 Task: Look for opportunities in marketing and new ventures.
Action: Mouse moved to (1412, 287)
Screenshot: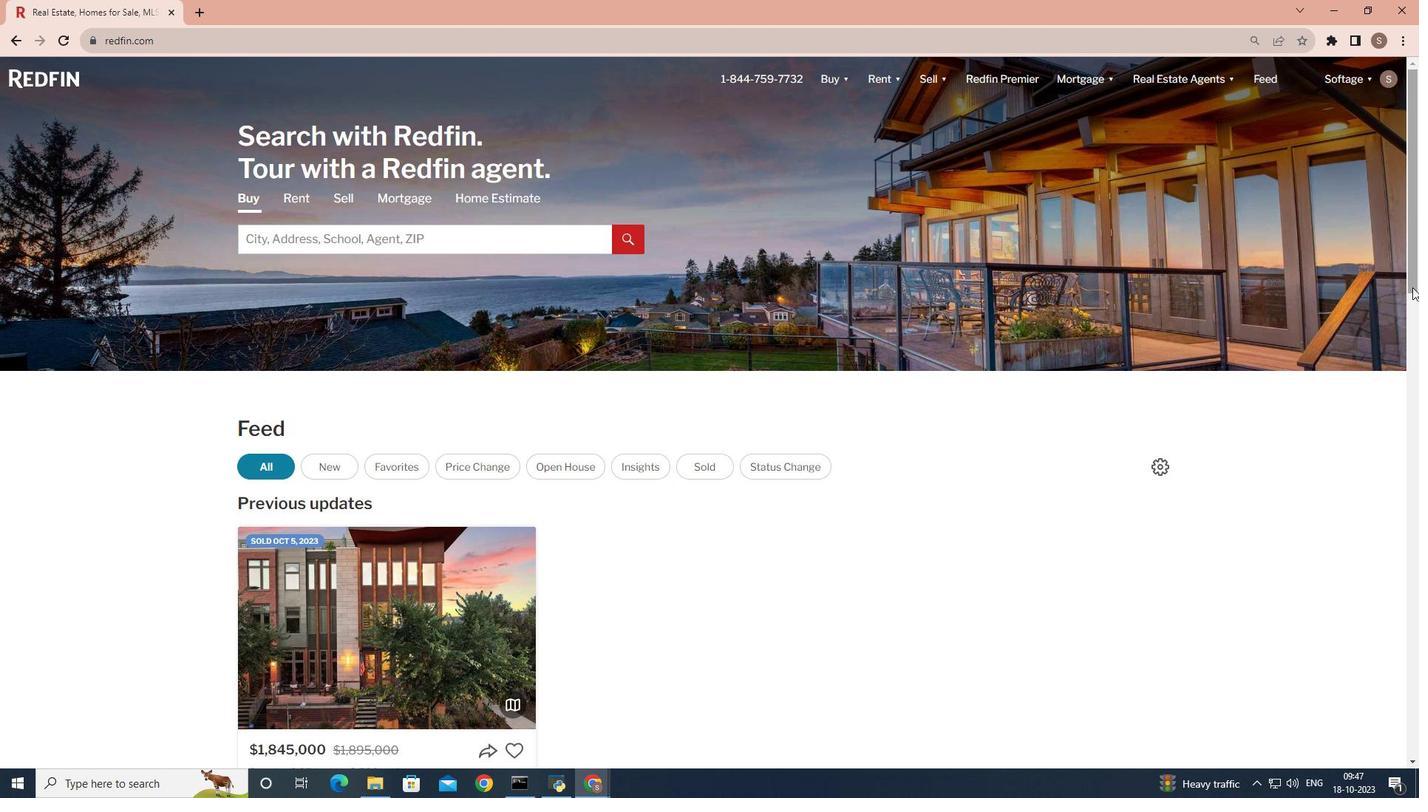 
Action: Mouse pressed left at (1412, 287)
Screenshot: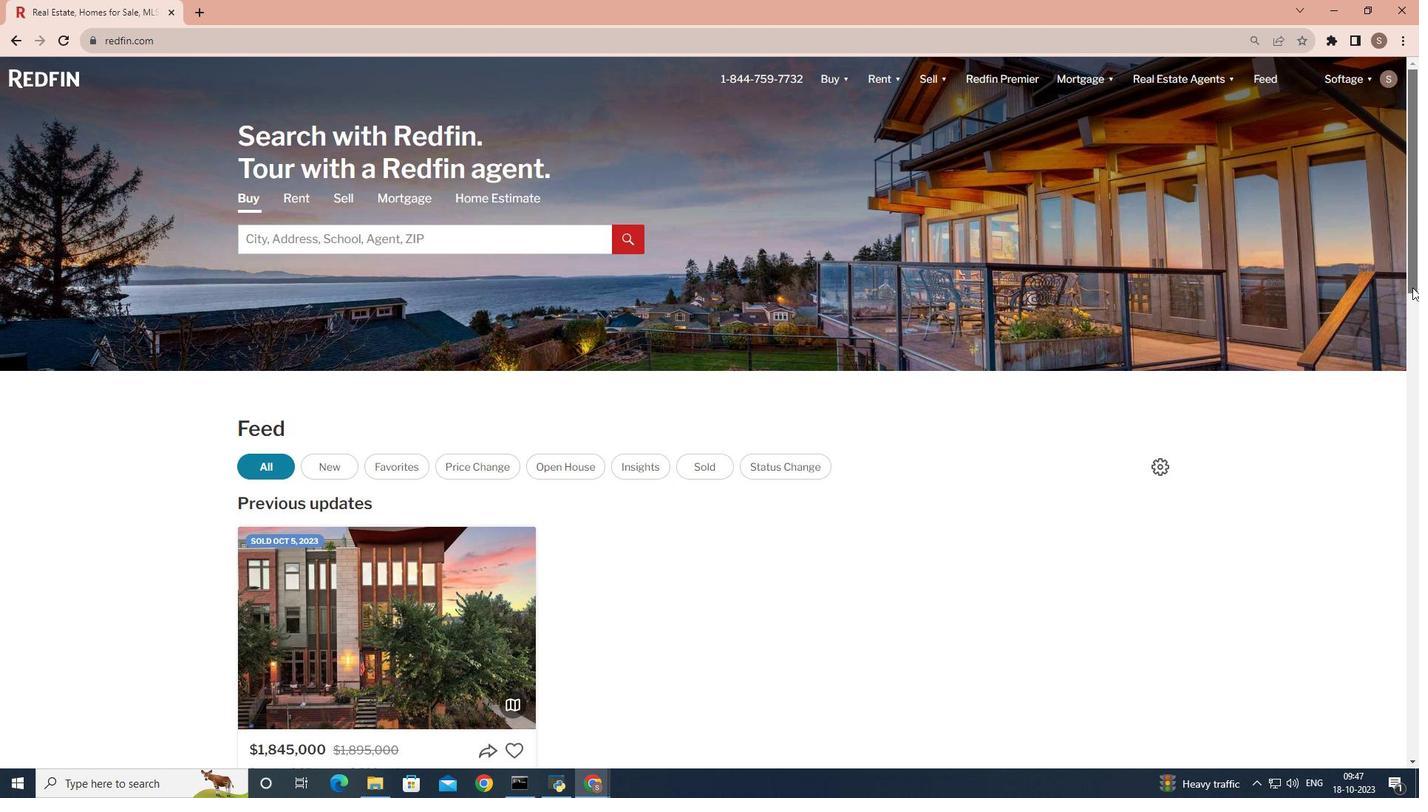 
Action: Mouse moved to (257, 538)
Screenshot: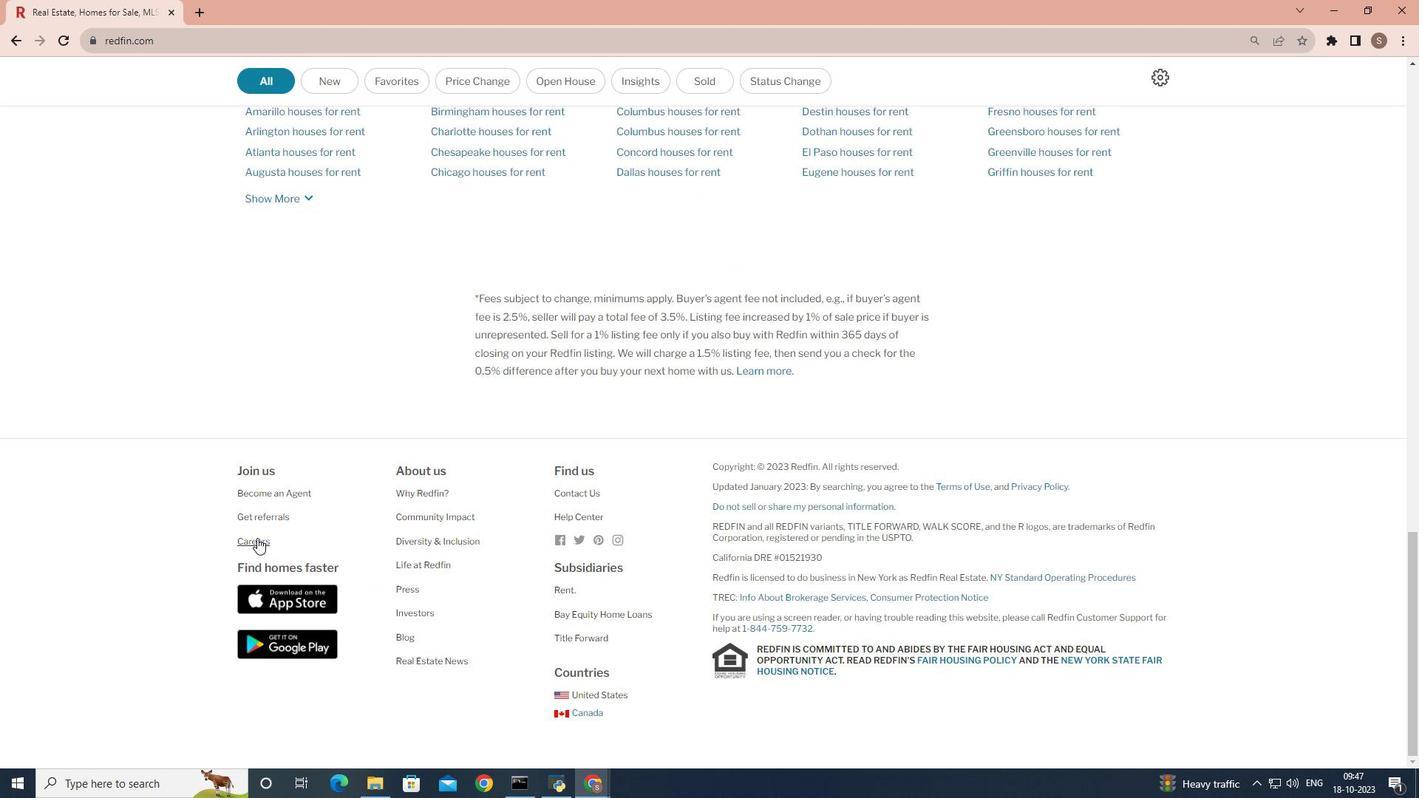 
Action: Mouse pressed left at (257, 538)
Screenshot: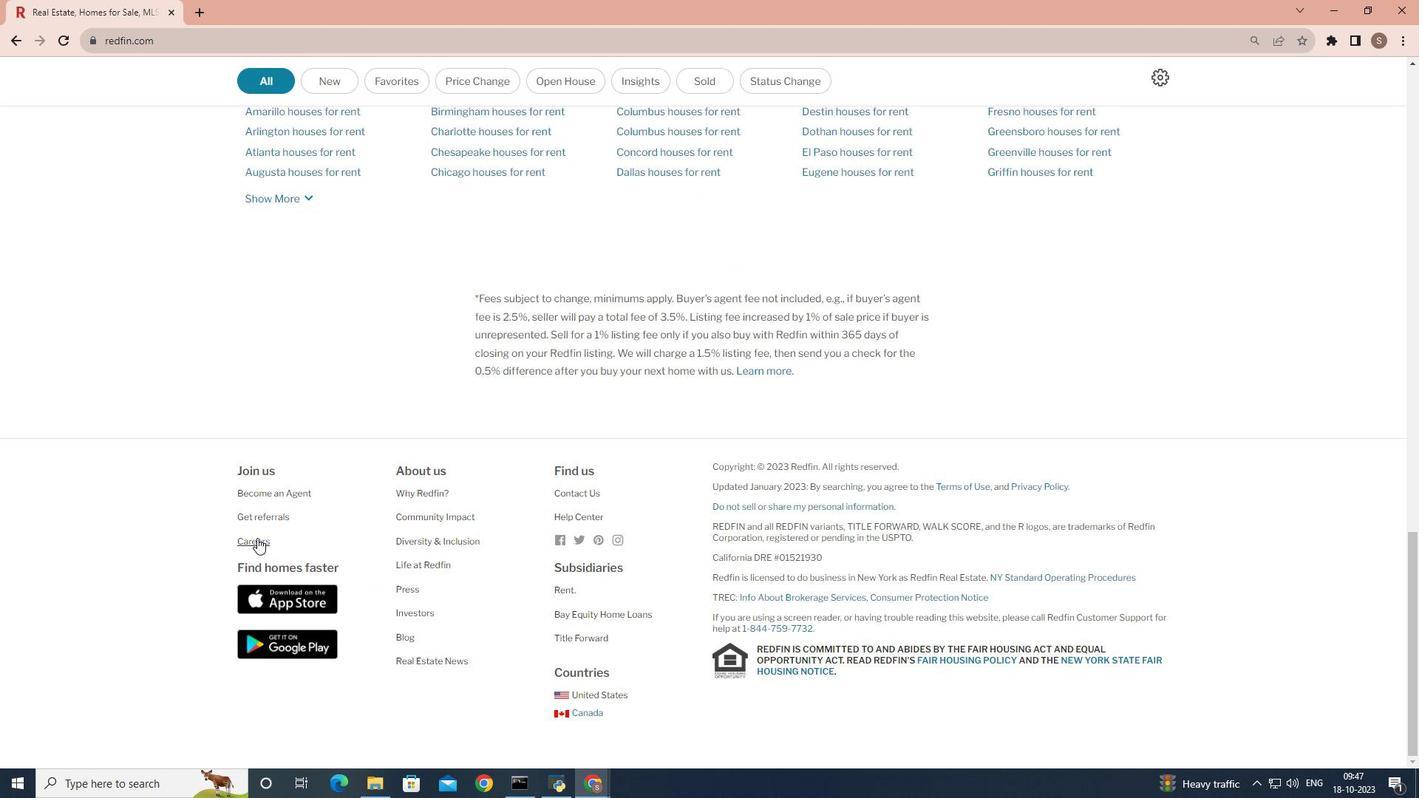 
Action: Mouse moved to (668, 401)
Screenshot: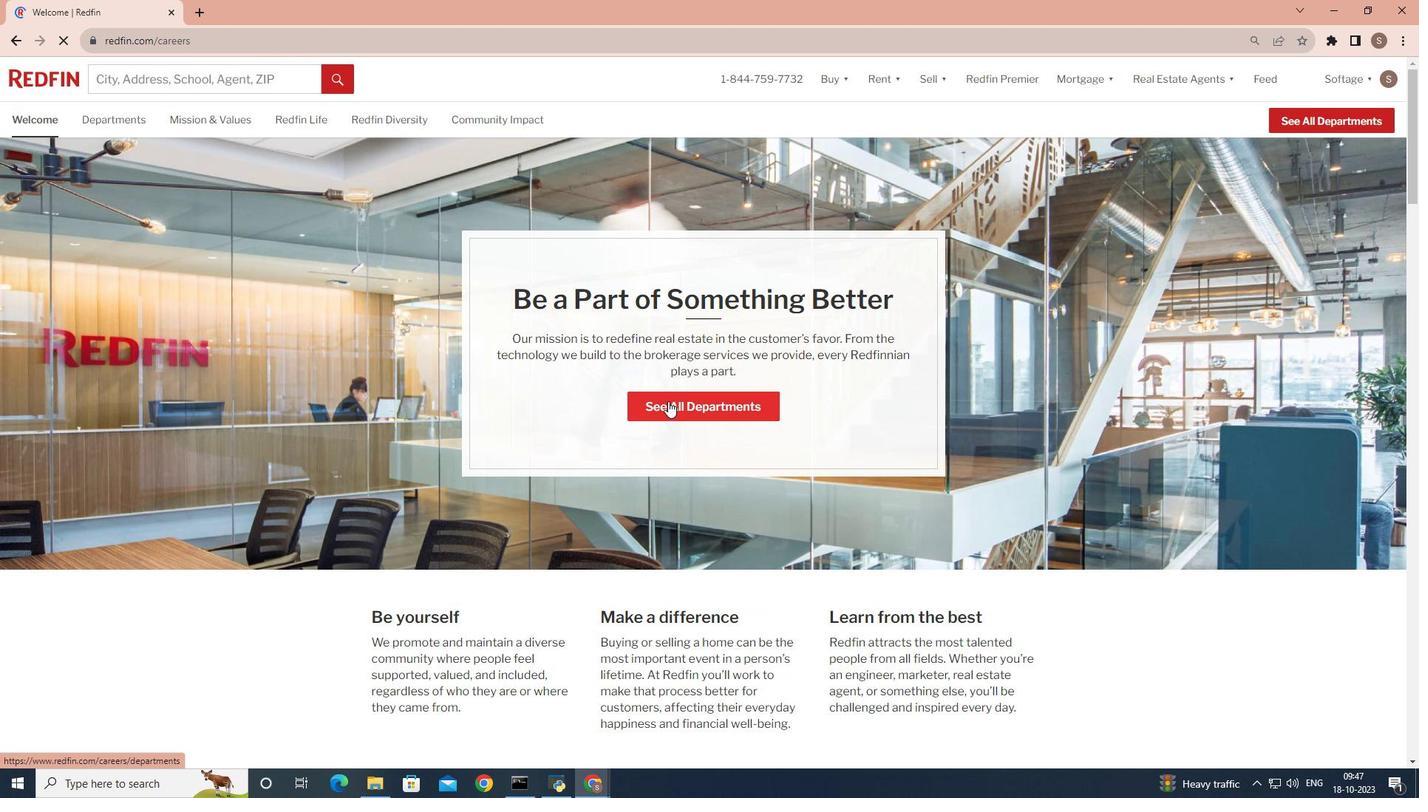
Action: Mouse pressed left at (668, 401)
Screenshot: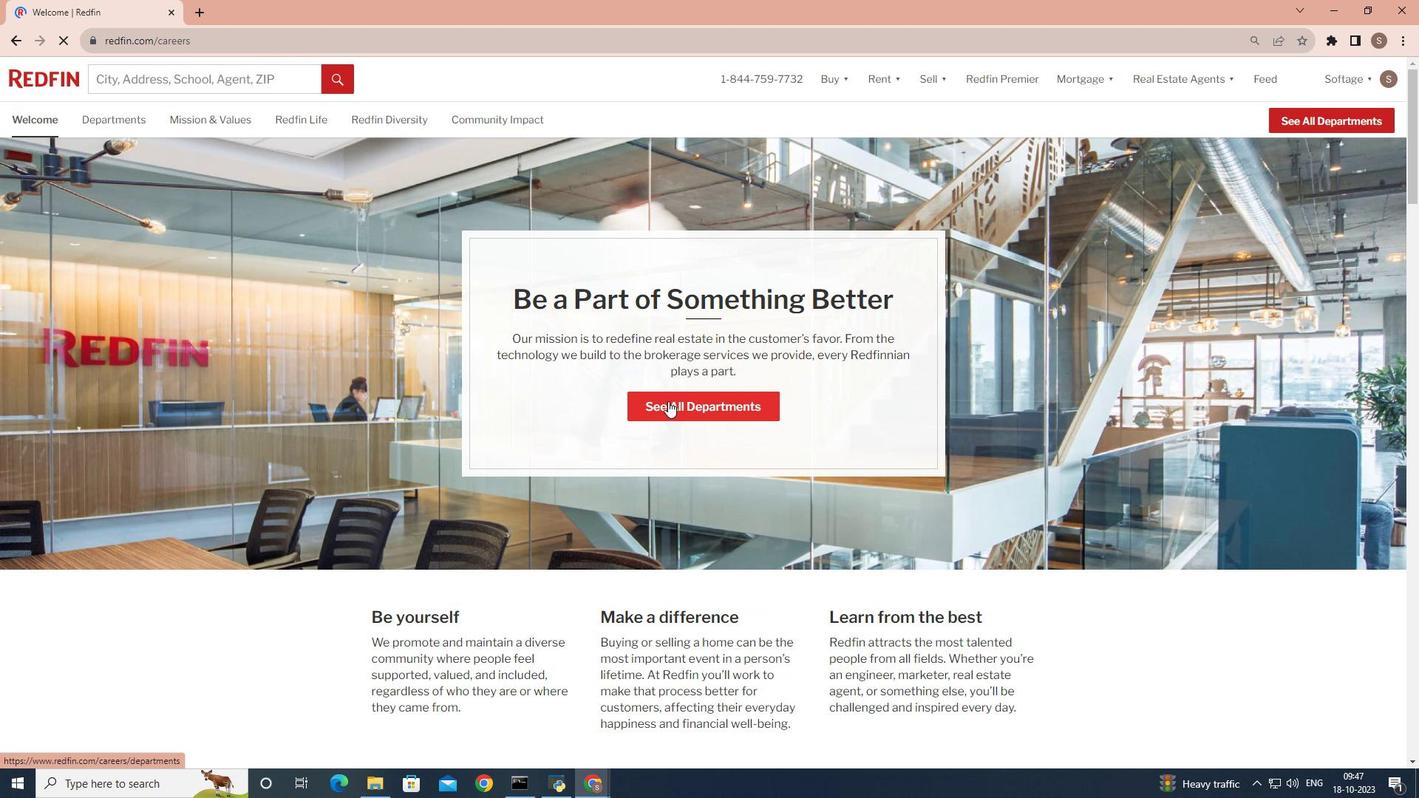 
Action: Mouse moved to (746, 466)
Screenshot: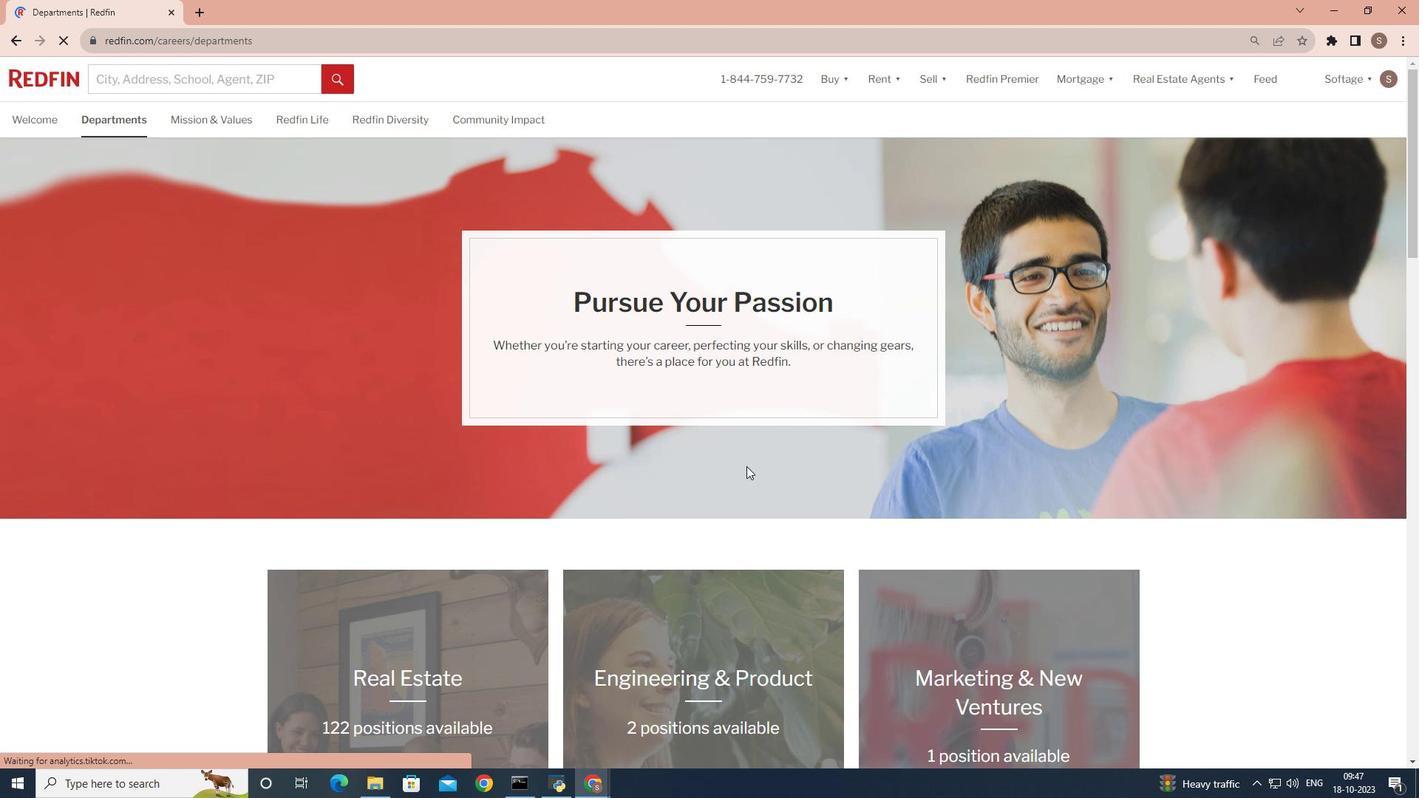 
Action: Mouse scrolled (746, 465) with delta (0, 0)
Screenshot: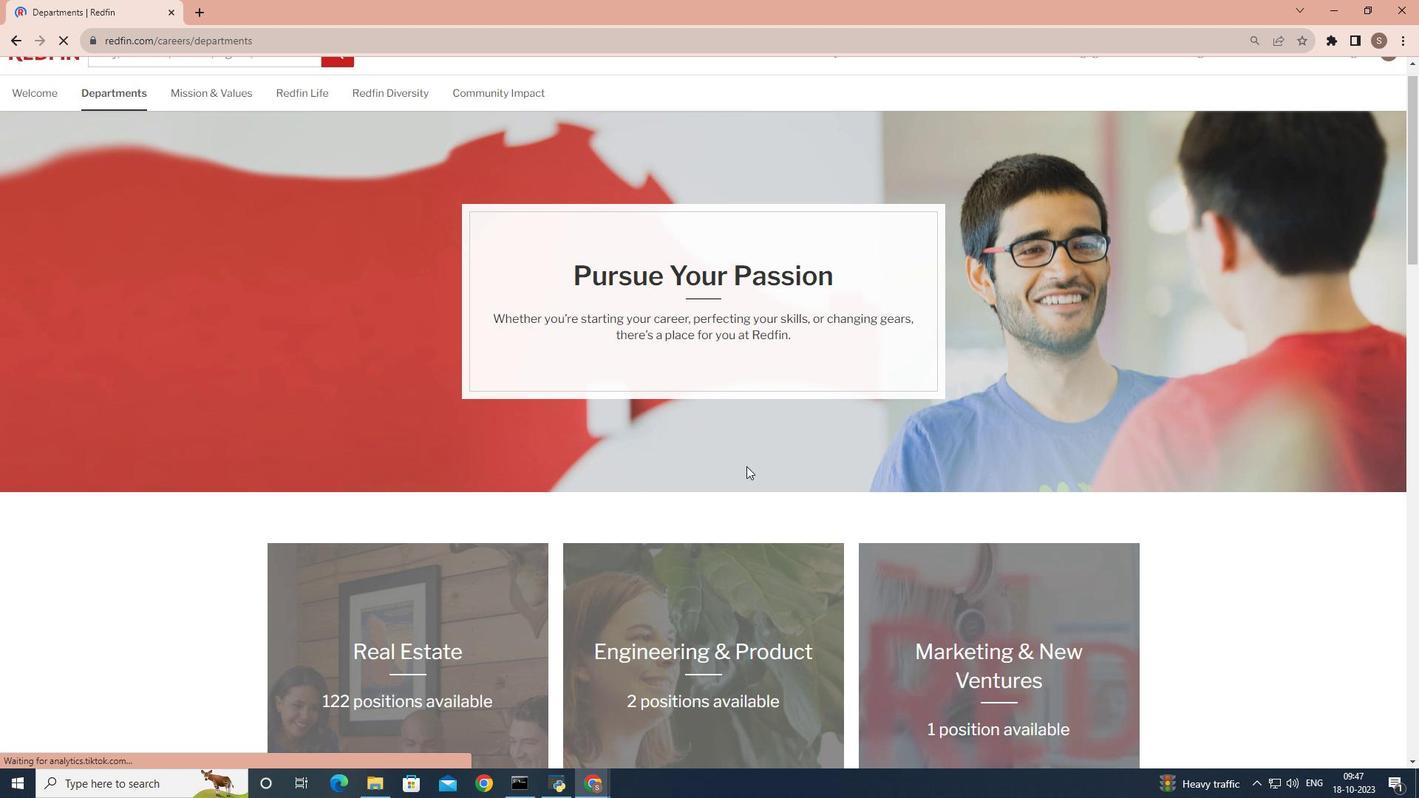 
Action: Mouse scrolled (746, 465) with delta (0, 0)
Screenshot: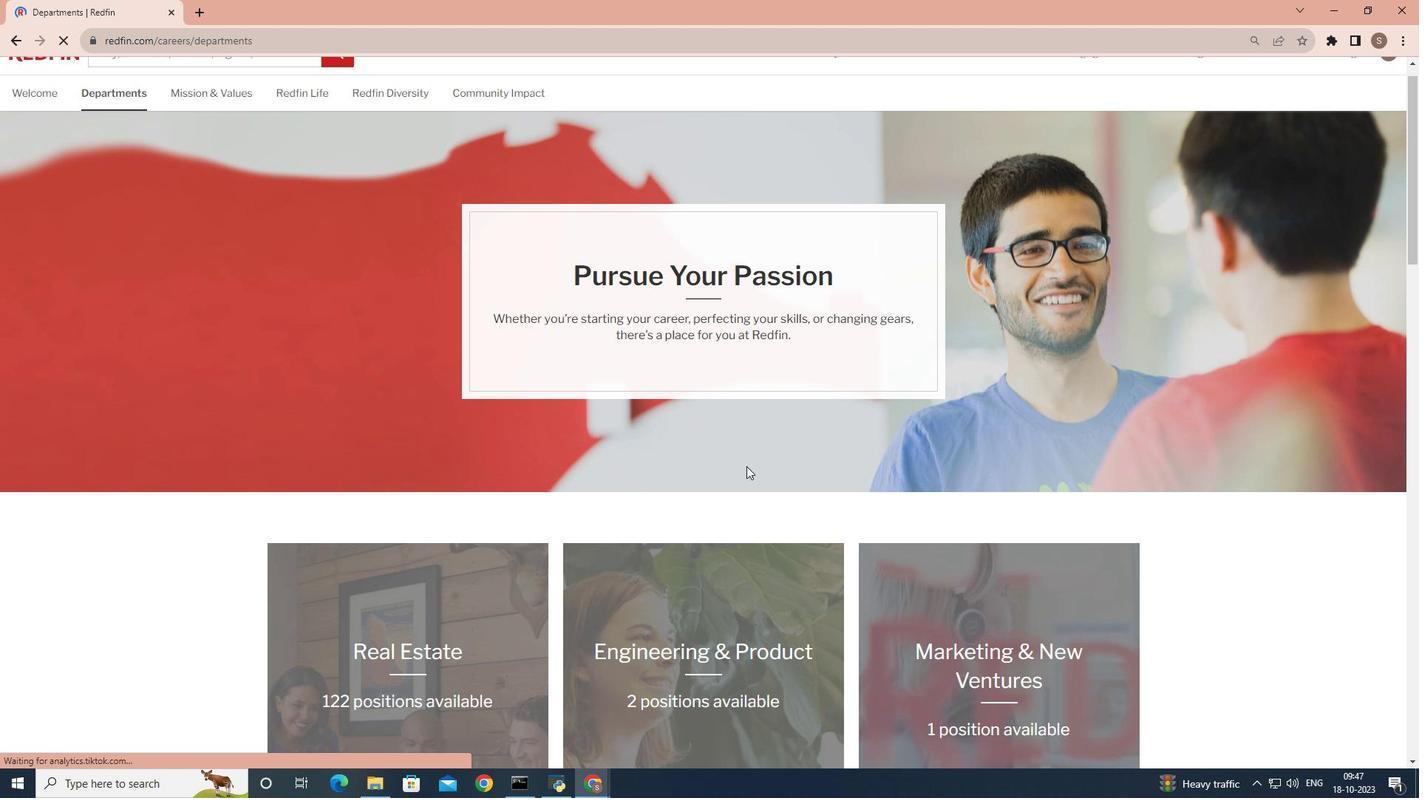 
Action: Mouse moved to (964, 502)
Screenshot: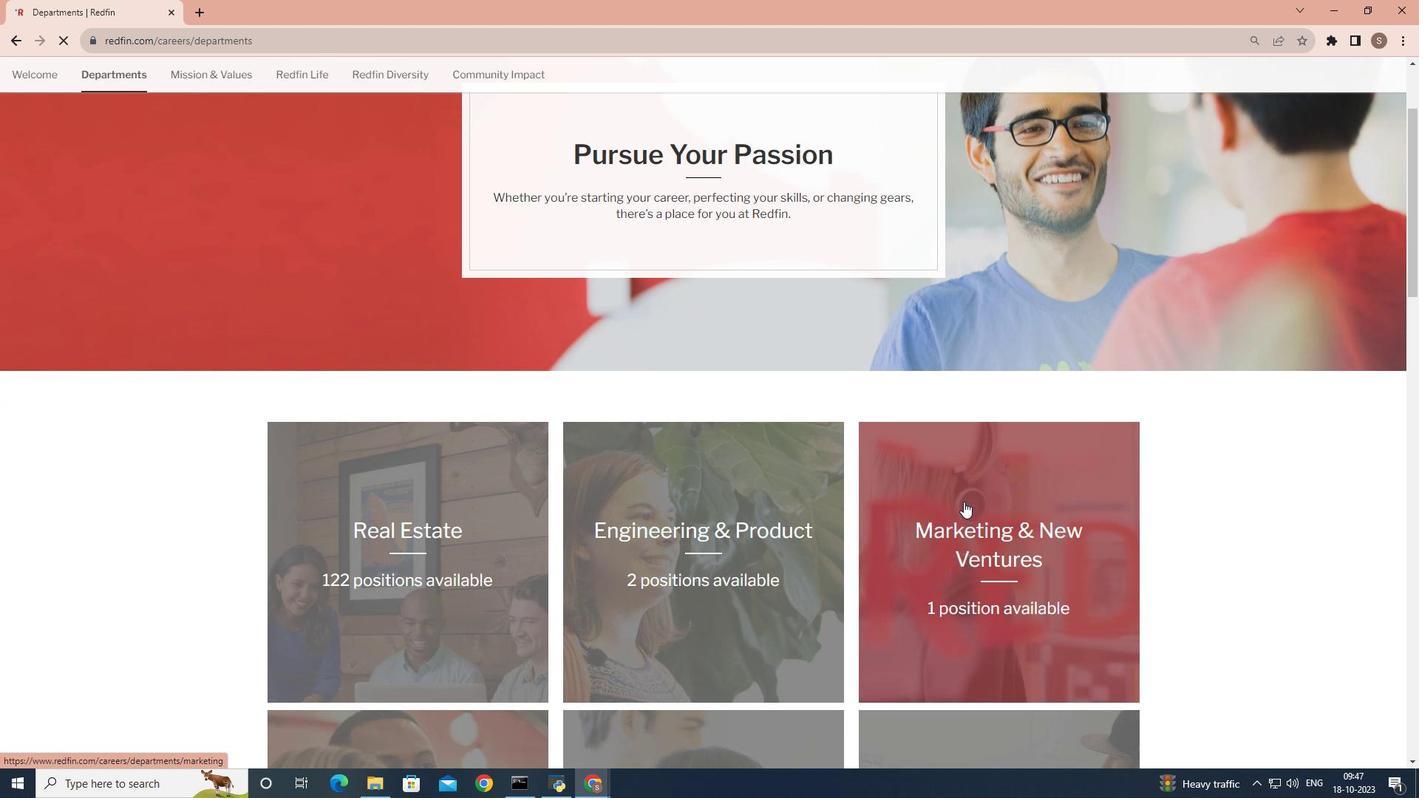 
Action: Mouse pressed left at (964, 502)
Screenshot: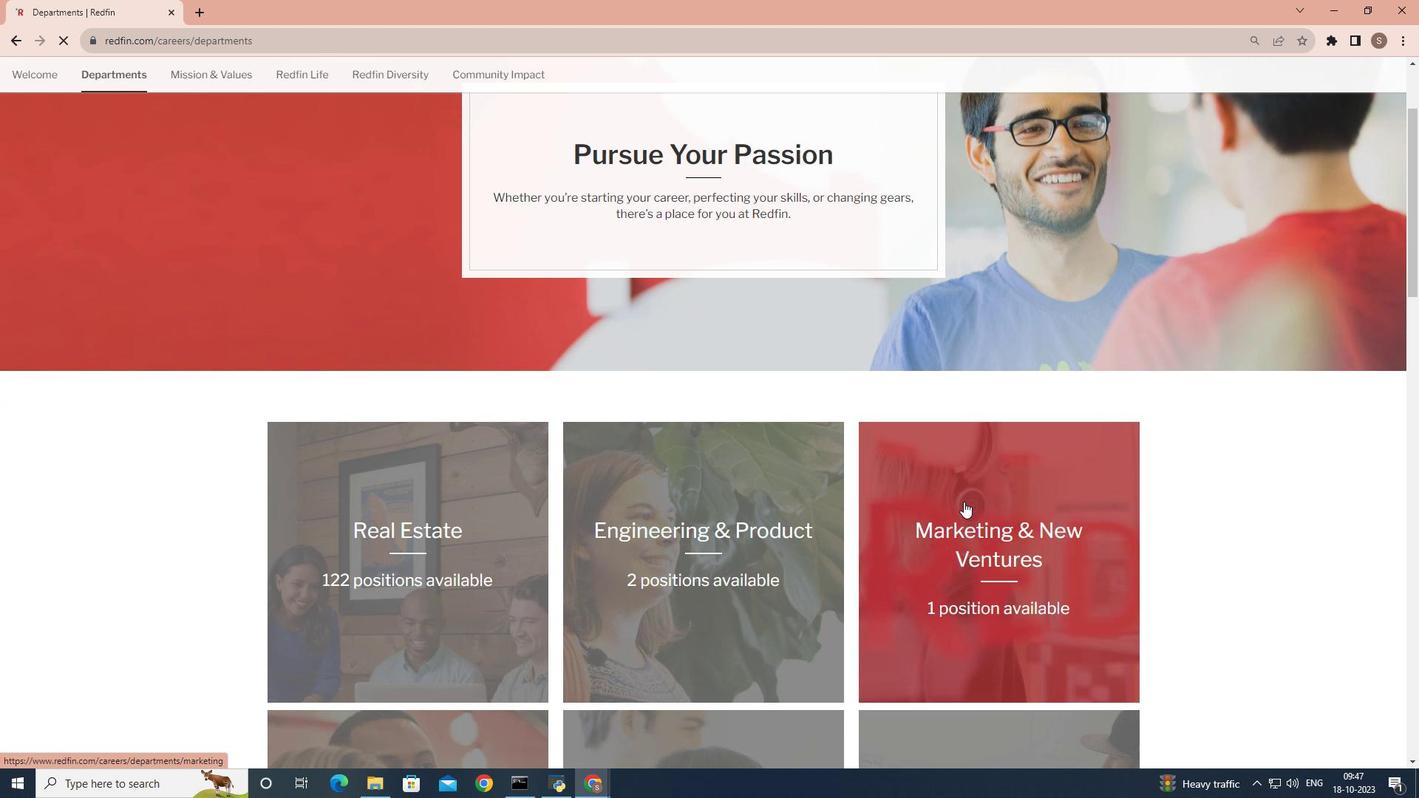 
